 Task: Calculate the driving distance from New York City, New York, to Miami, Florida.
Action: Mouse moved to (237, 60)
Screenshot: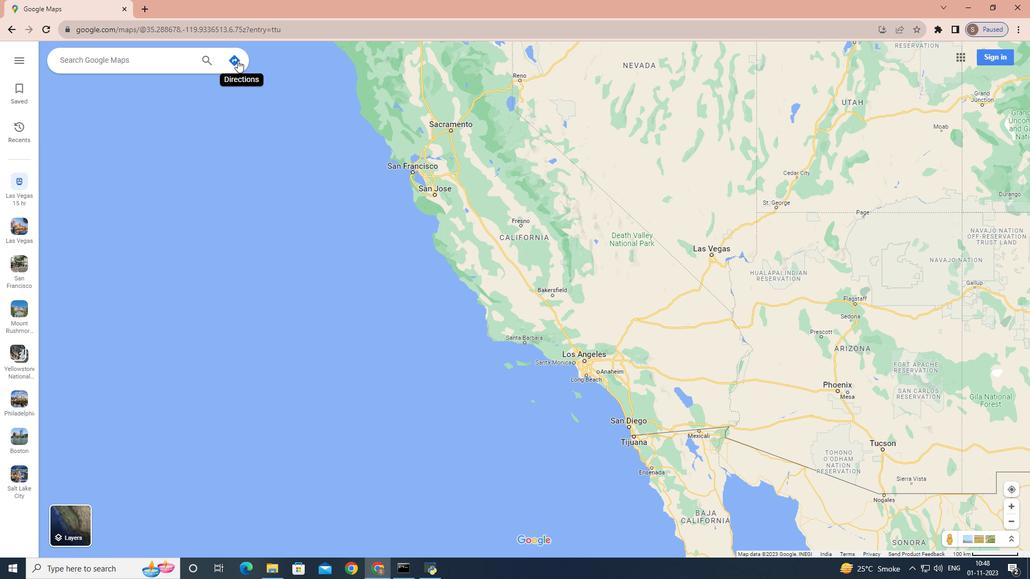
Action: Mouse pressed left at (237, 60)
Screenshot: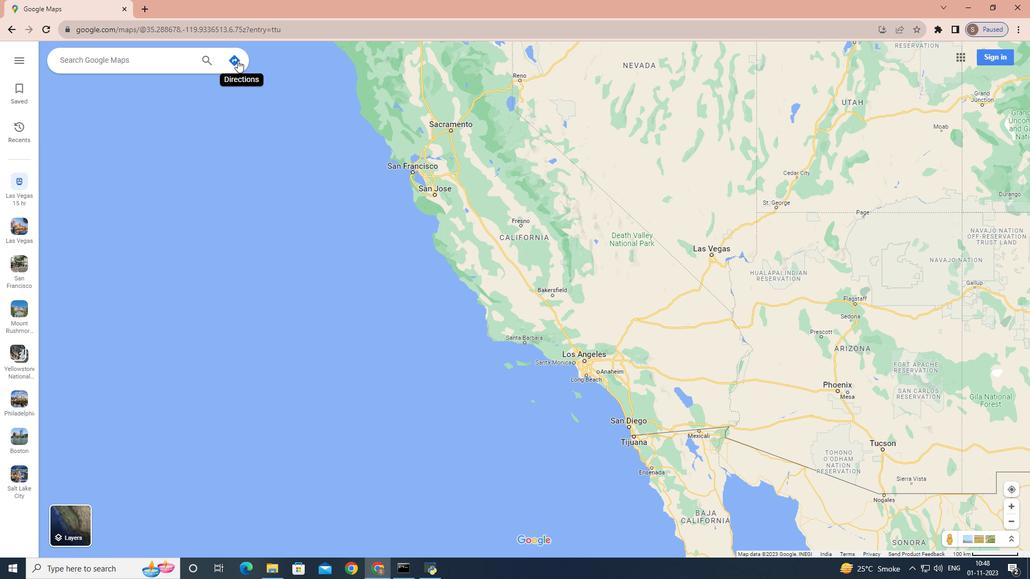 
Action: Mouse moved to (175, 85)
Screenshot: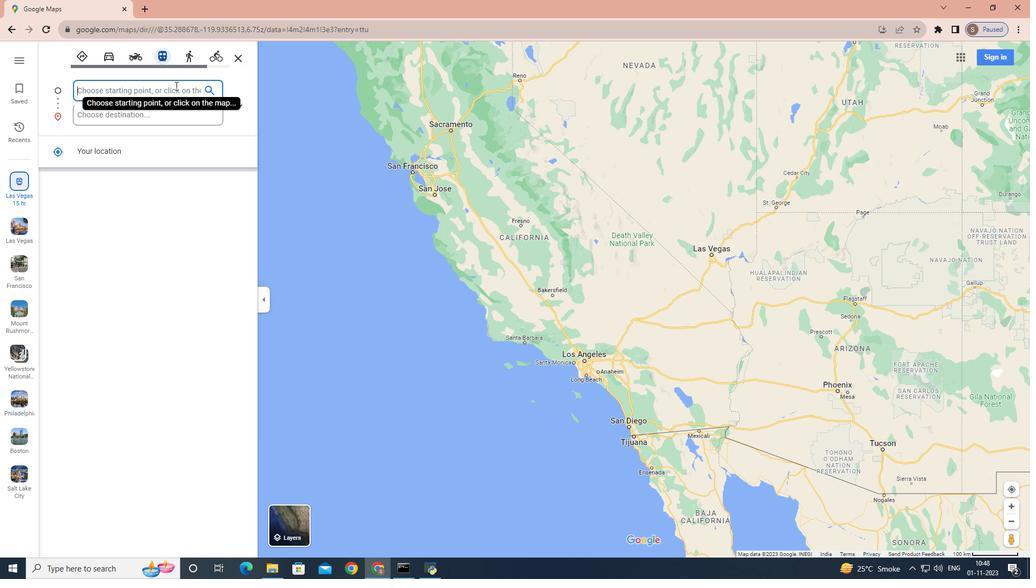 
Action: Key pressed <Key.shift_r>New<Key.space><Key.shift_r><Key.shift_r><Key.shift_r>York<Key.space><Key.shift>City,<Key.space><Key.shift_r>New<Key.space><Key.shift_r>York
Screenshot: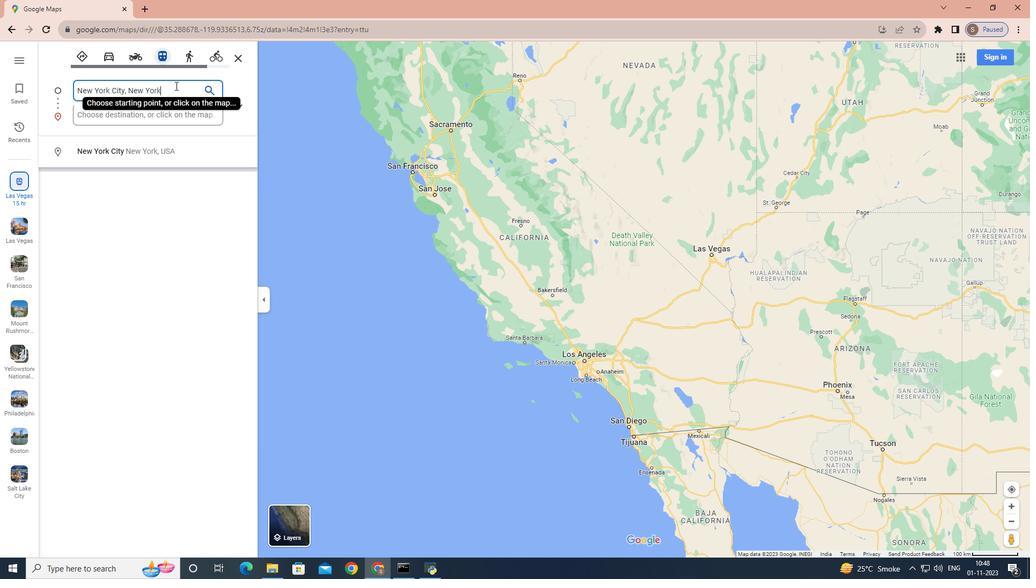 
Action: Mouse moved to (161, 119)
Screenshot: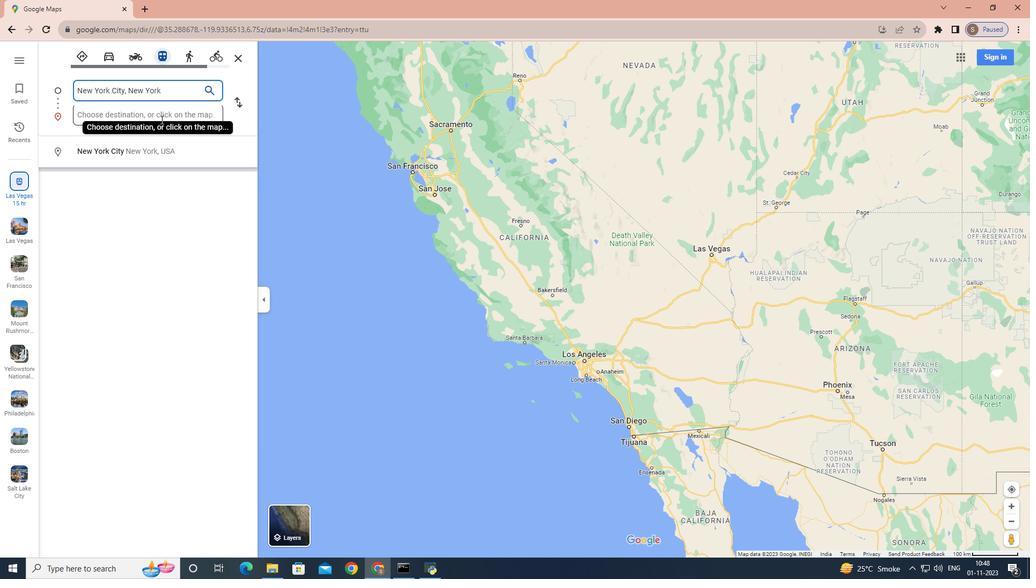 
Action: Mouse pressed left at (161, 119)
Screenshot: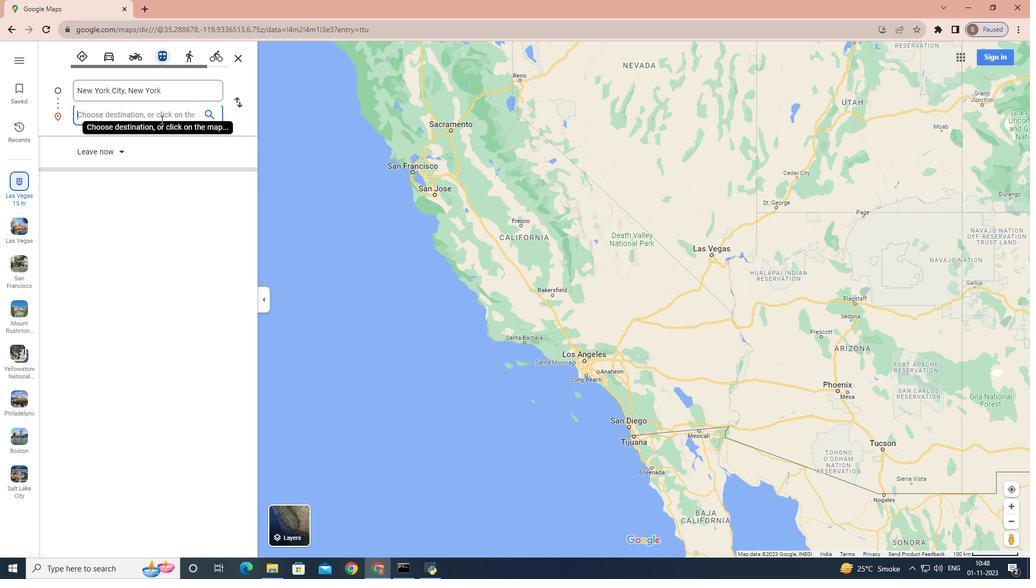 
Action: Key pressed <Key.shift_r>Miami,<Key.space><Key.shift>Florida
Screenshot: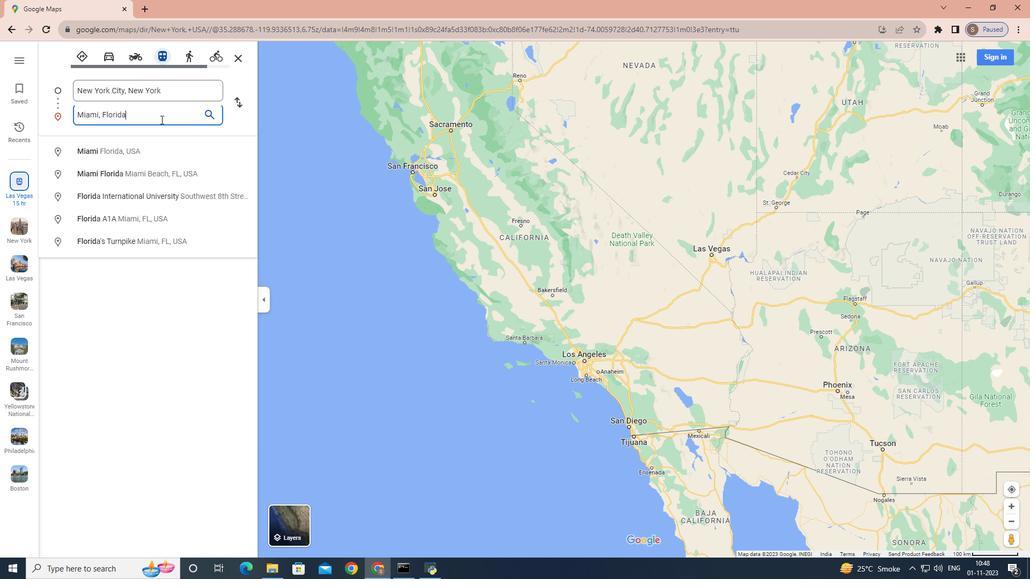 
Action: Mouse moved to (111, 56)
Screenshot: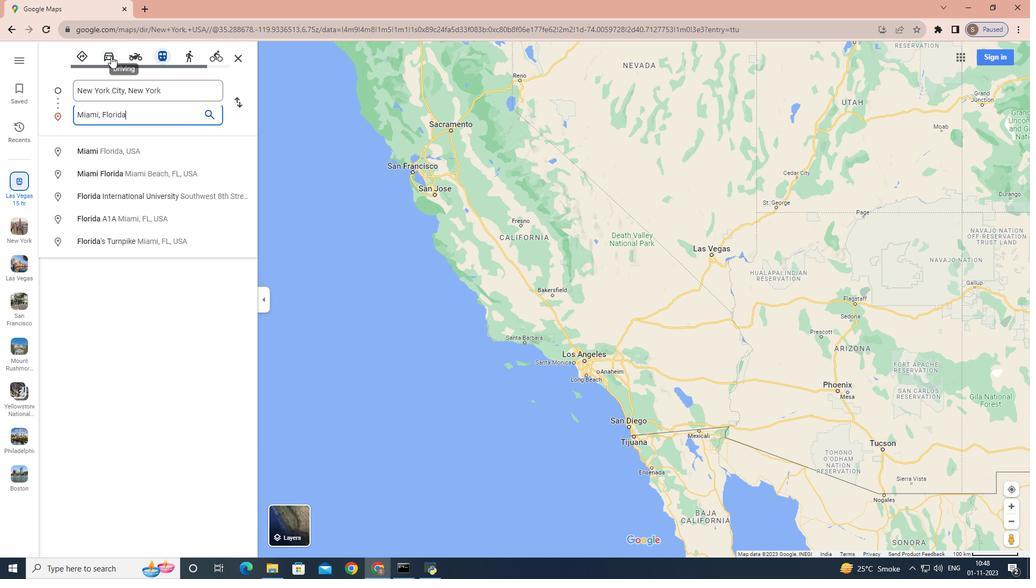 
Action: Mouse pressed left at (111, 56)
Screenshot: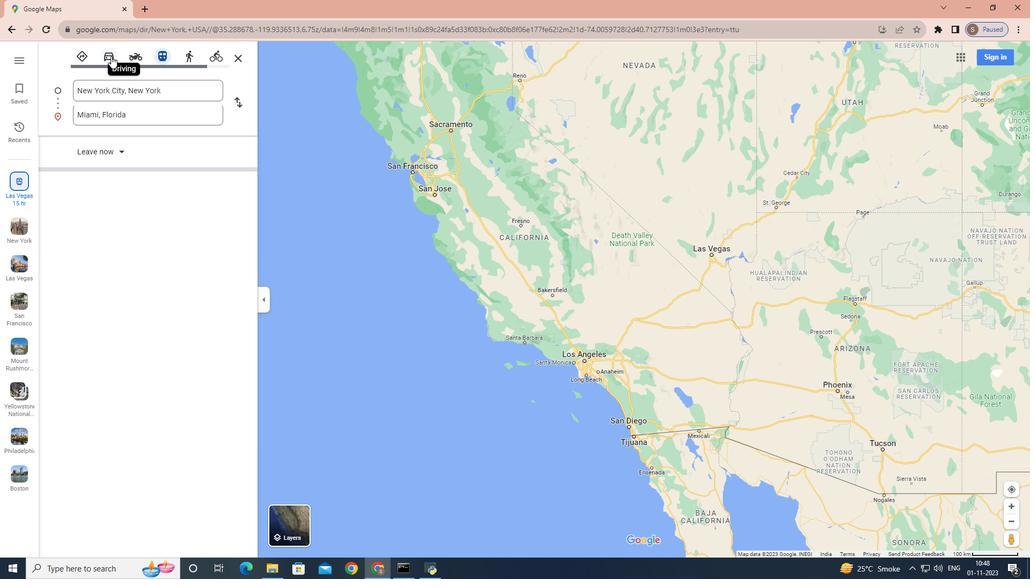 
Action: Mouse moved to (160, 97)
Screenshot: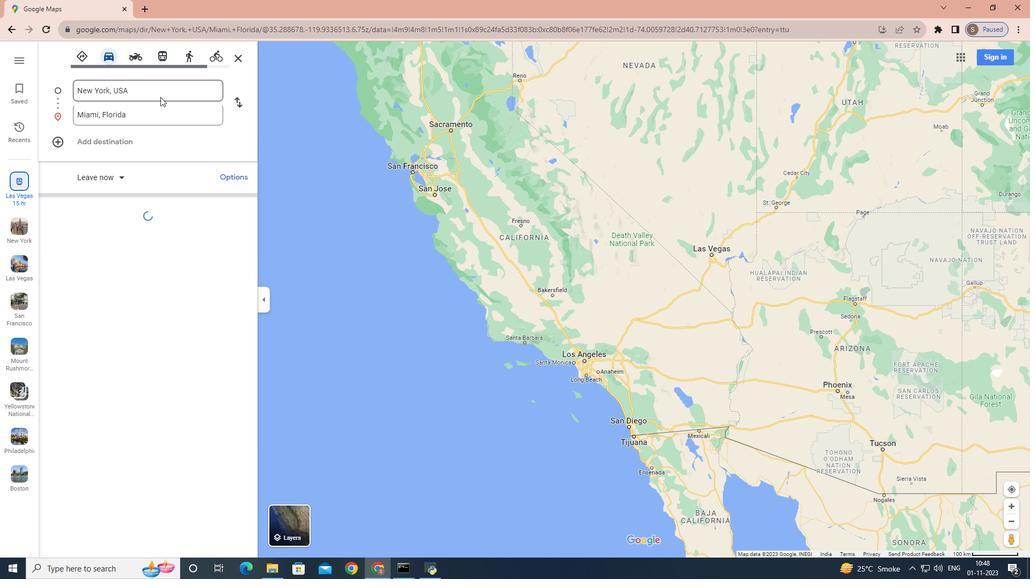 
Action: Key pressed <Key.enter>
Screenshot: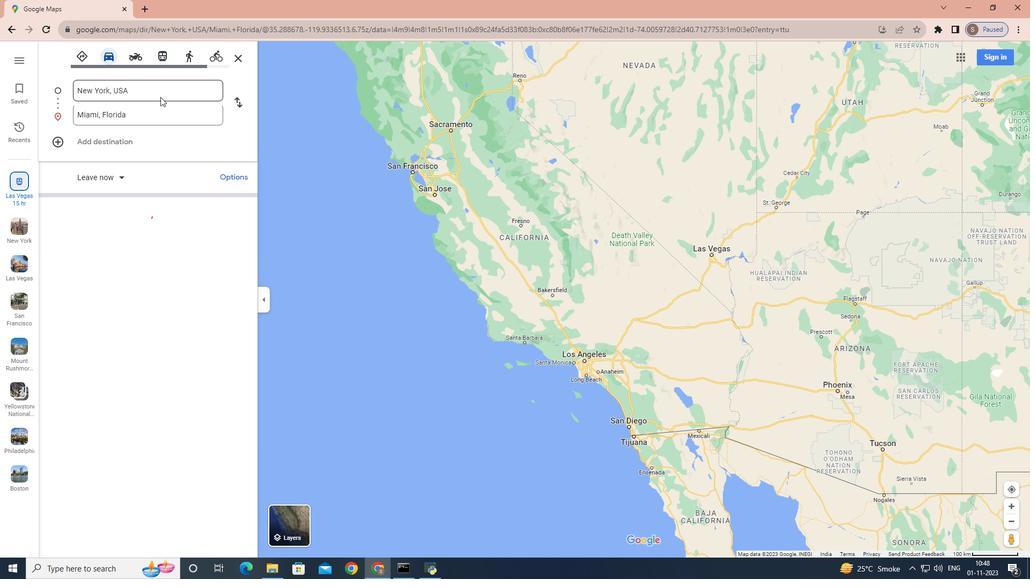 
Action: Mouse moved to (112, 53)
Screenshot: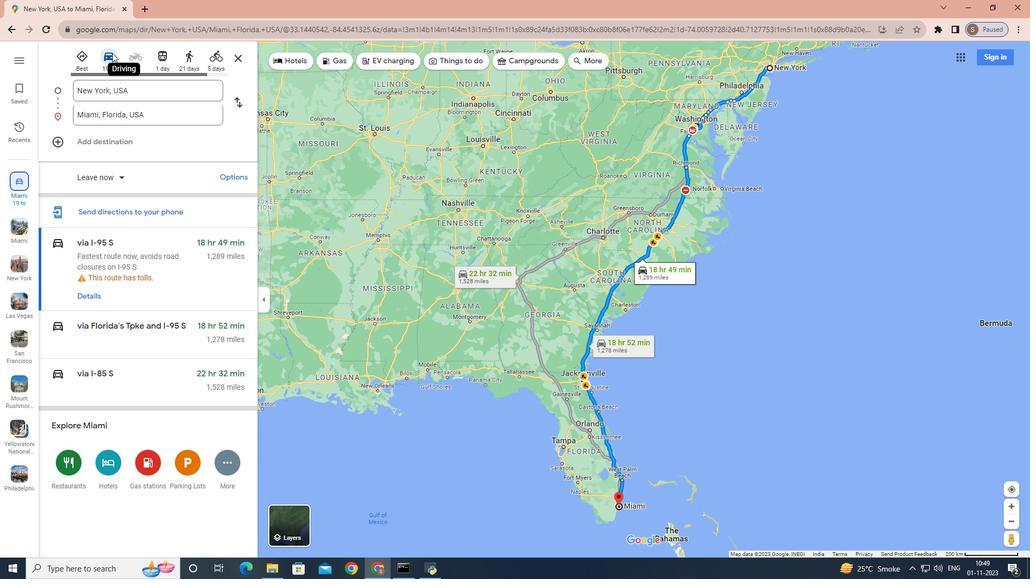
